 Task: In the  document Pyramidsletter.txt Insert the command  'Viewing'Email the file to   'softage.7@softage.net', with message attached Action Required: This requires your review and response. and file type: HTML
Action: Mouse moved to (312, 466)
Screenshot: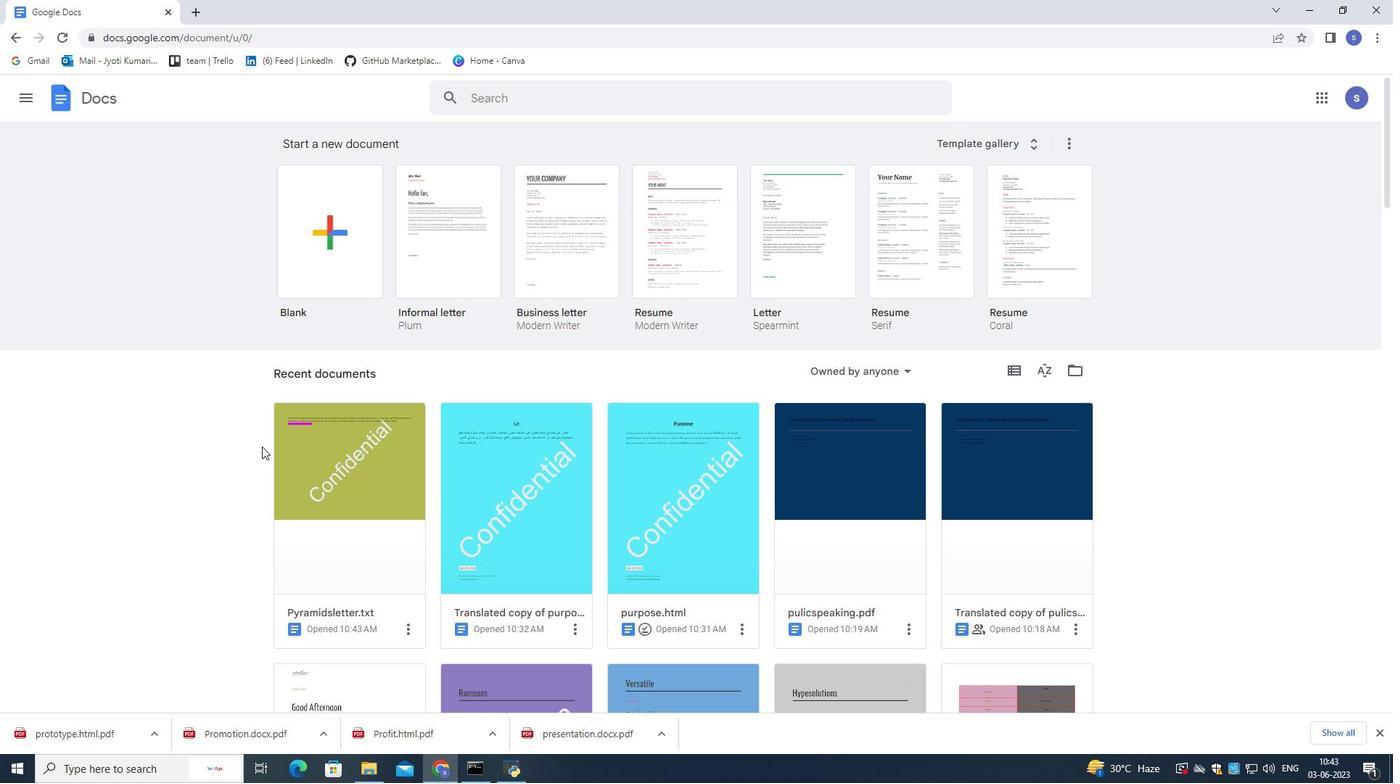 
Action: Mouse pressed left at (312, 466)
Screenshot: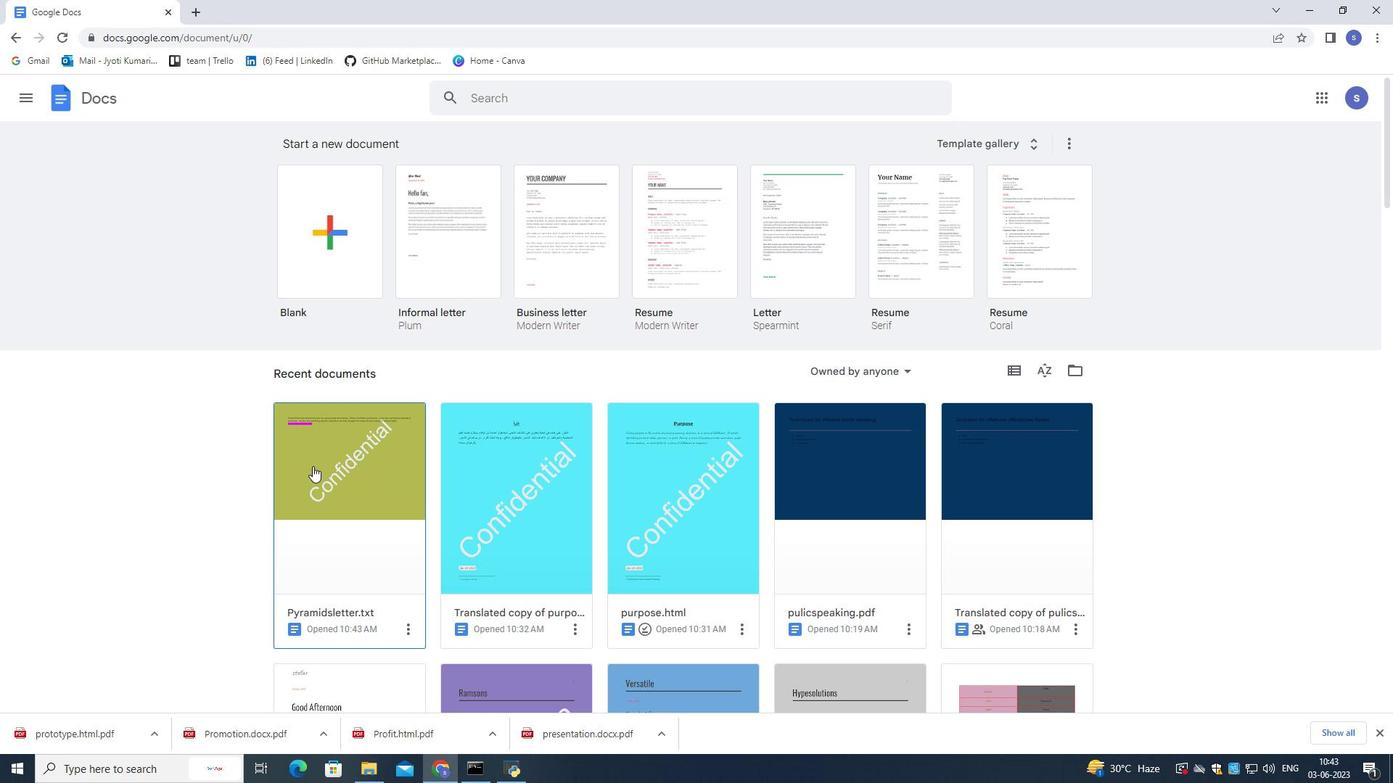 
Action: Mouse moved to (313, 466)
Screenshot: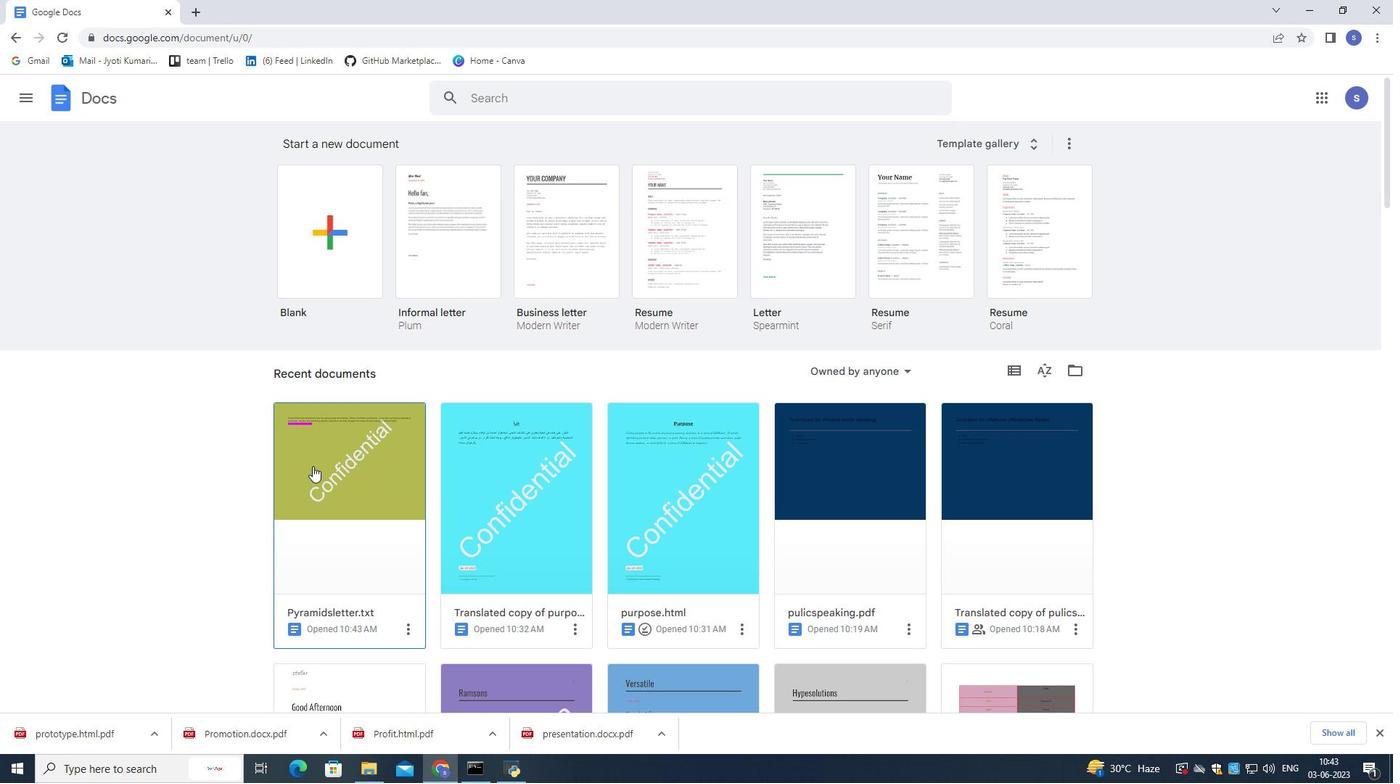
Action: Mouse pressed left at (313, 466)
Screenshot: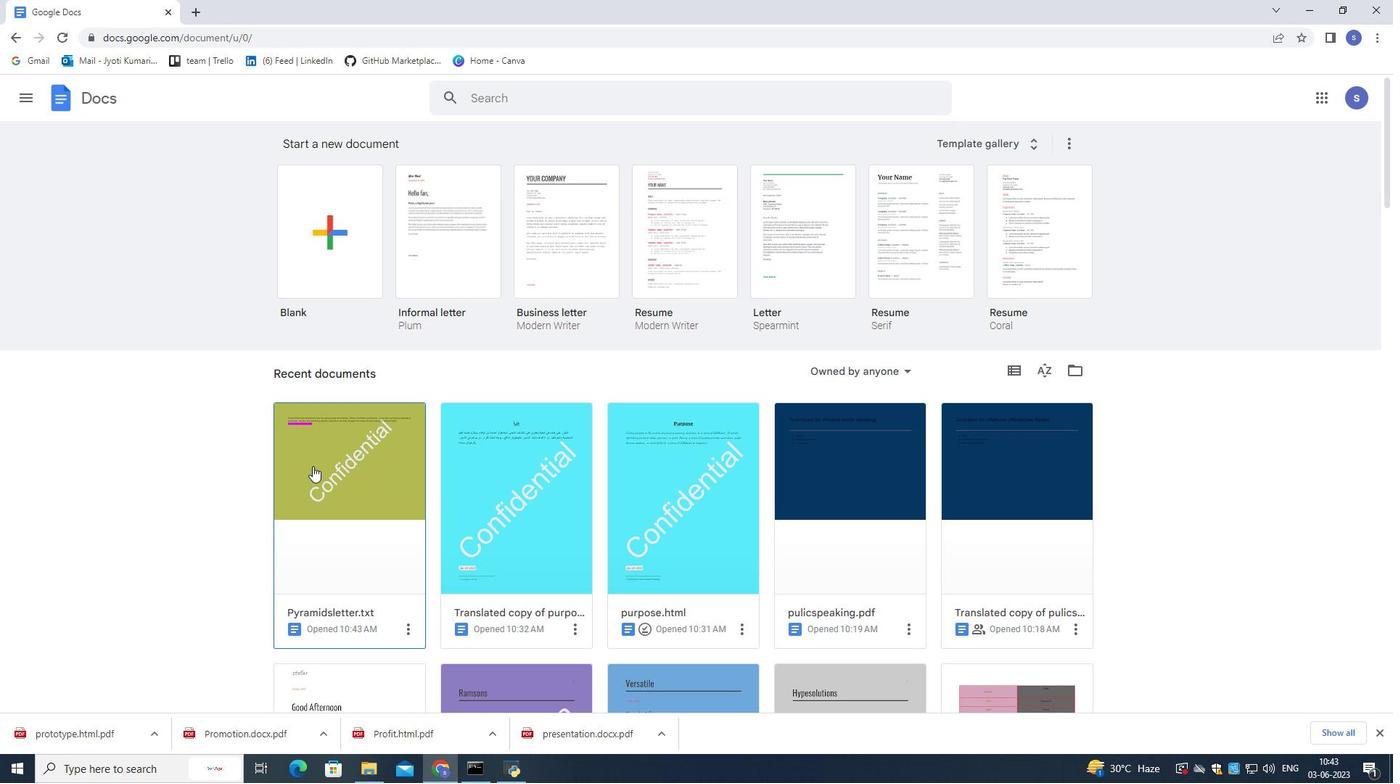 
Action: Mouse pressed left at (313, 466)
Screenshot: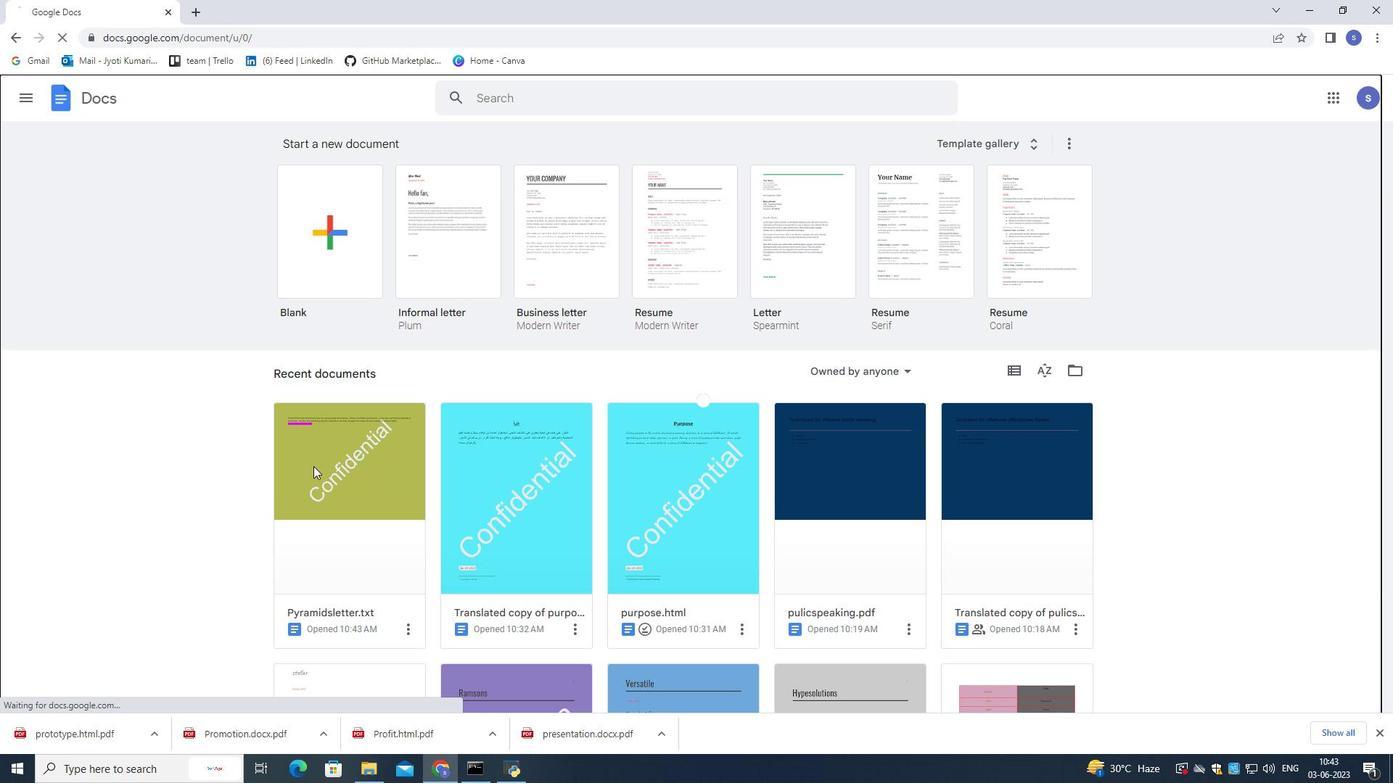 
Action: Mouse moved to (1293, 143)
Screenshot: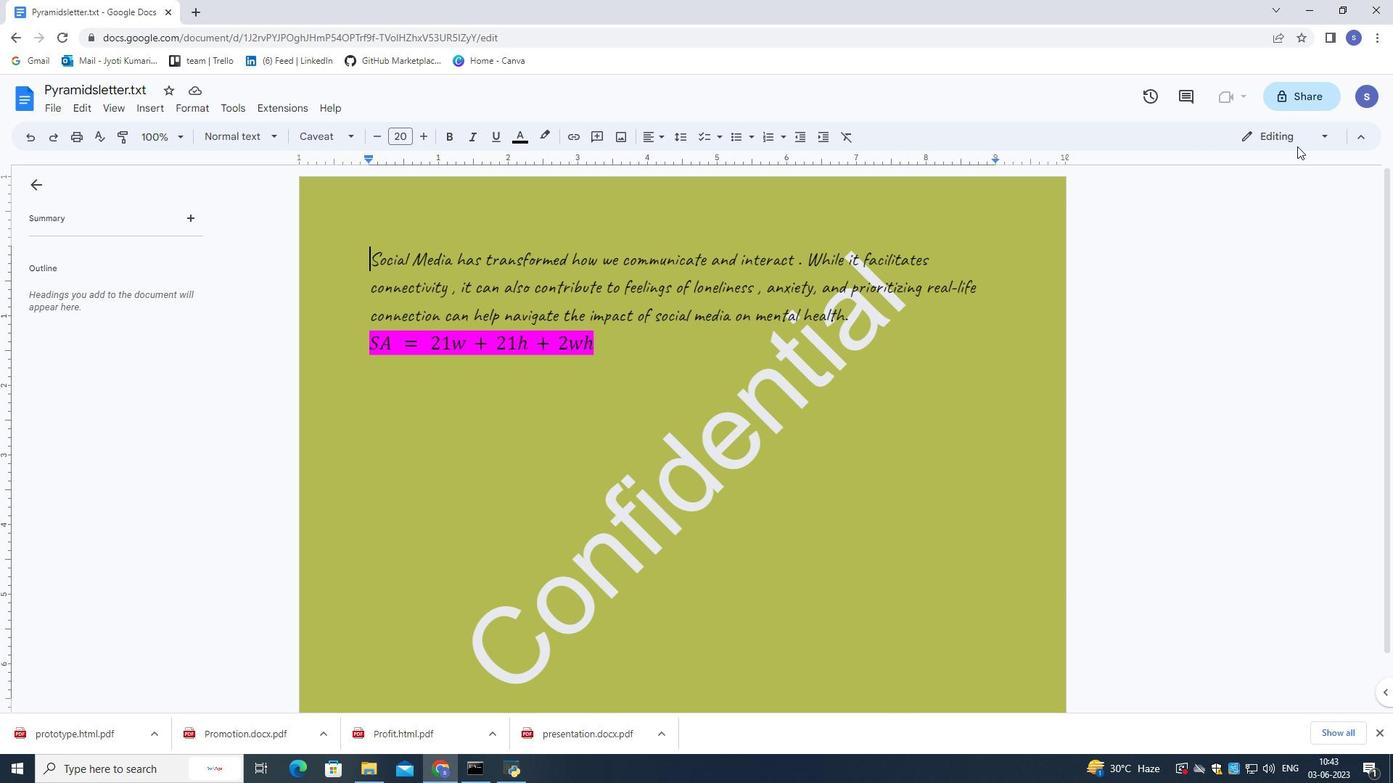 
Action: Mouse pressed left at (1293, 143)
Screenshot: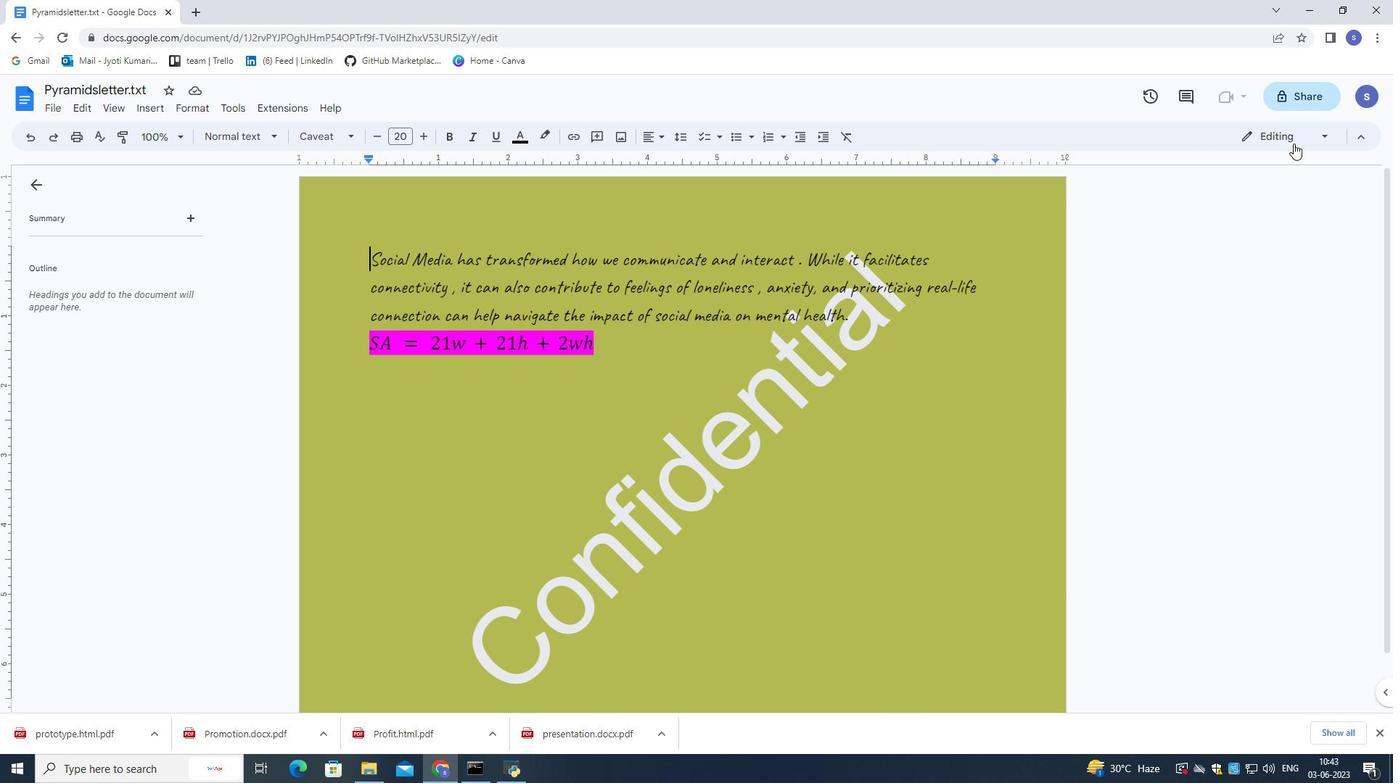 
Action: Mouse moved to (1286, 234)
Screenshot: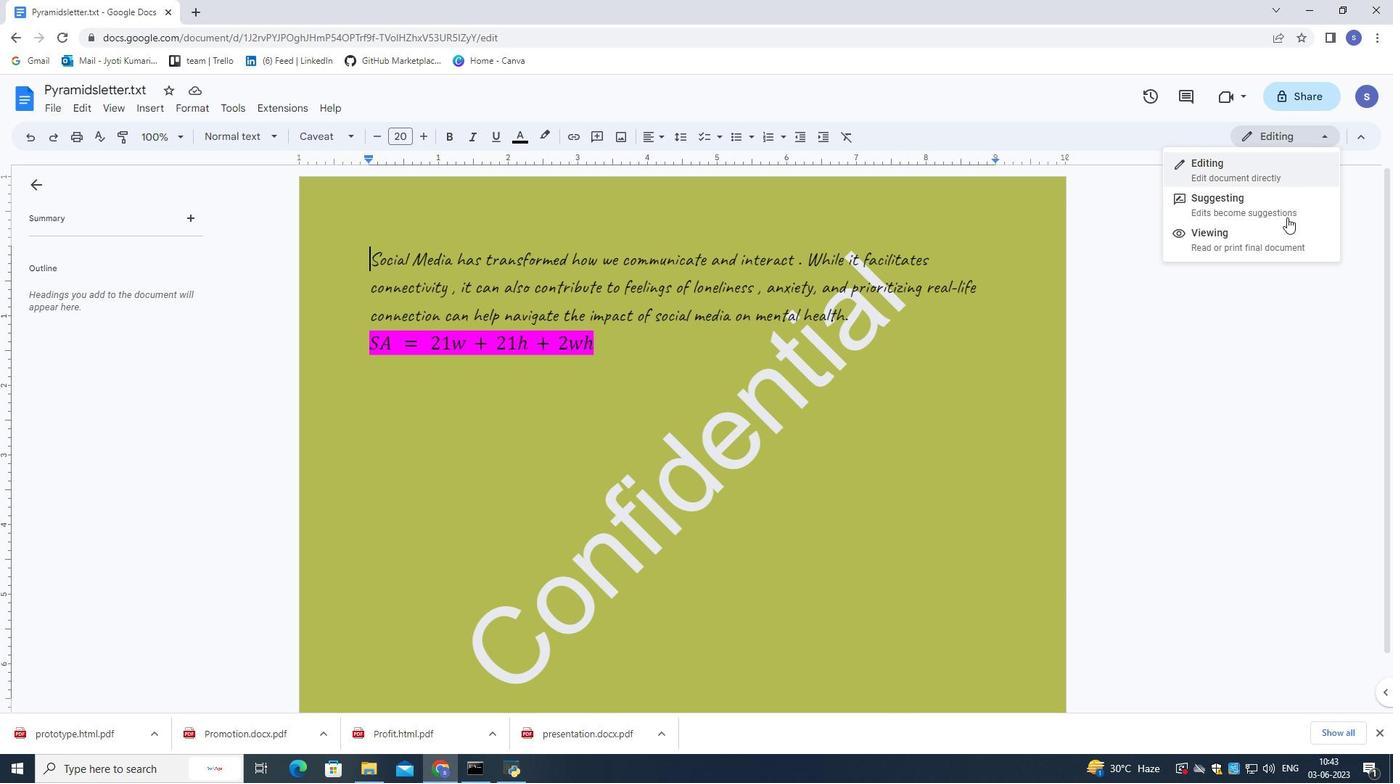 
Action: Mouse pressed left at (1286, 234)
Screenshot: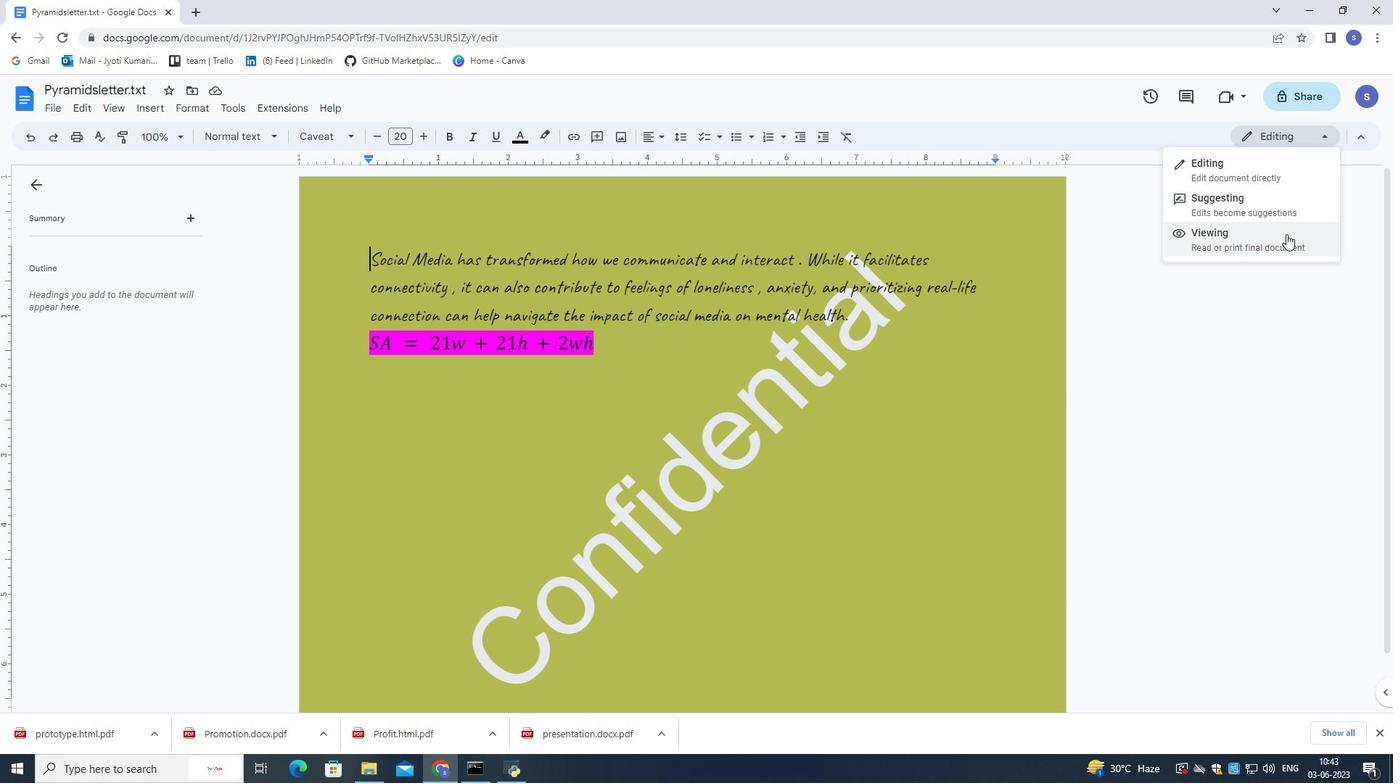 
Action: Mouse moved to (55, 108)
Screenshot: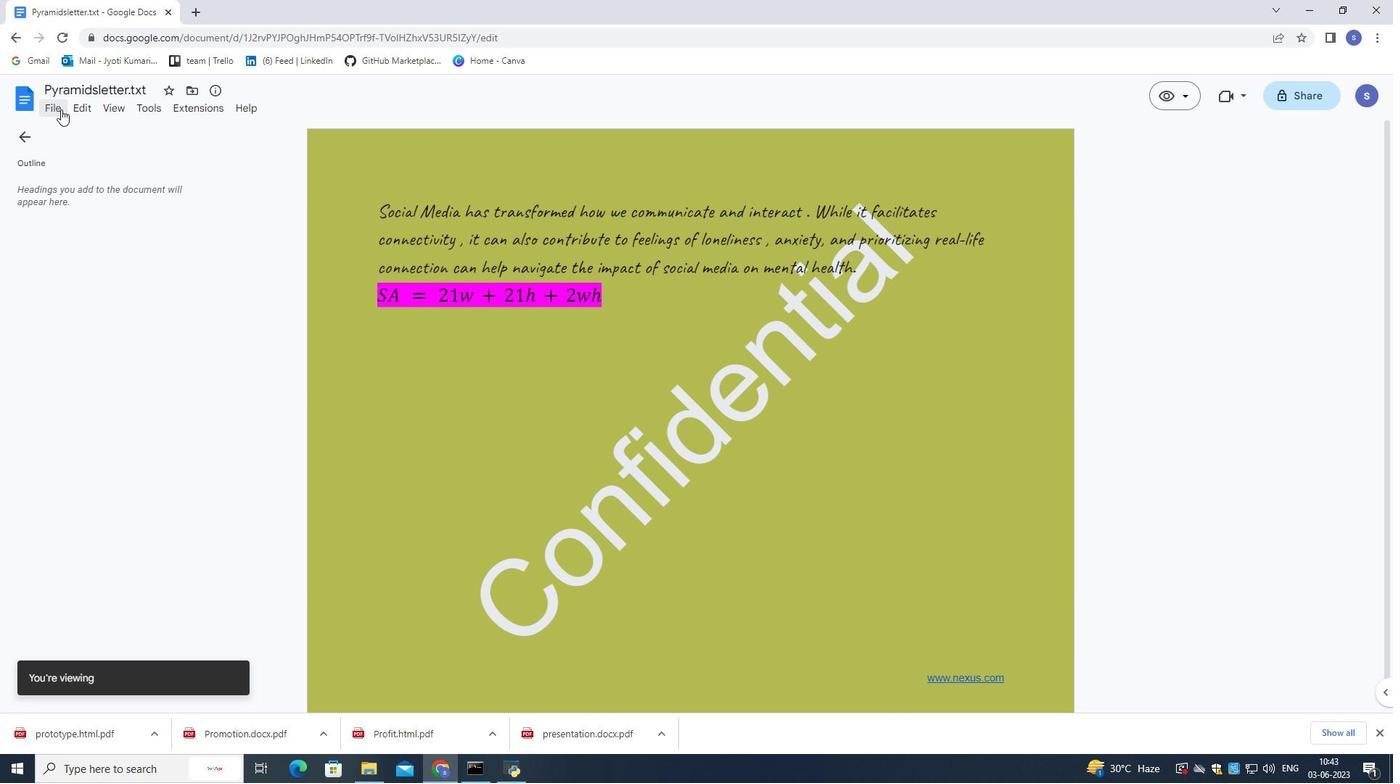 
Action: Mouse pressed left at (55, 108)
Screenshot: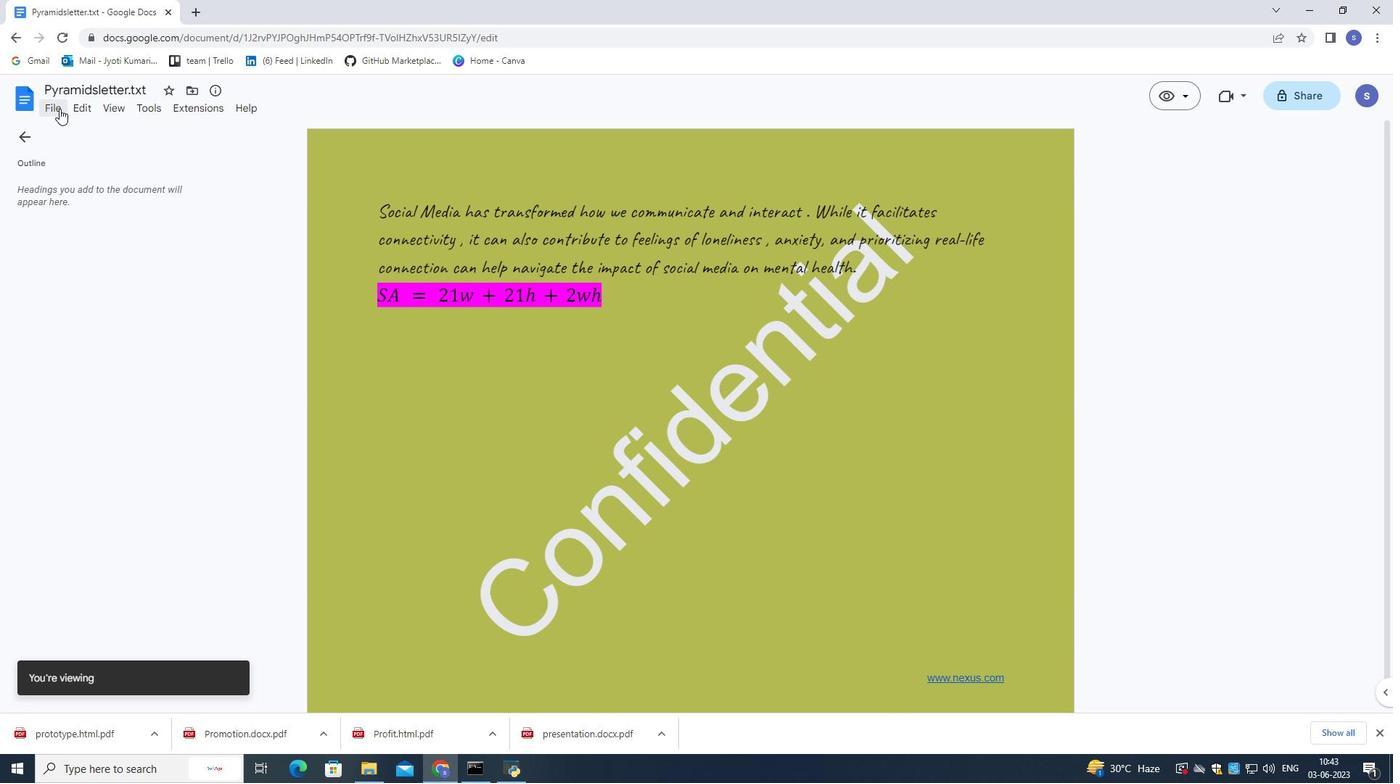 
Action: Mouse moved to (338, 244)
Screenshot: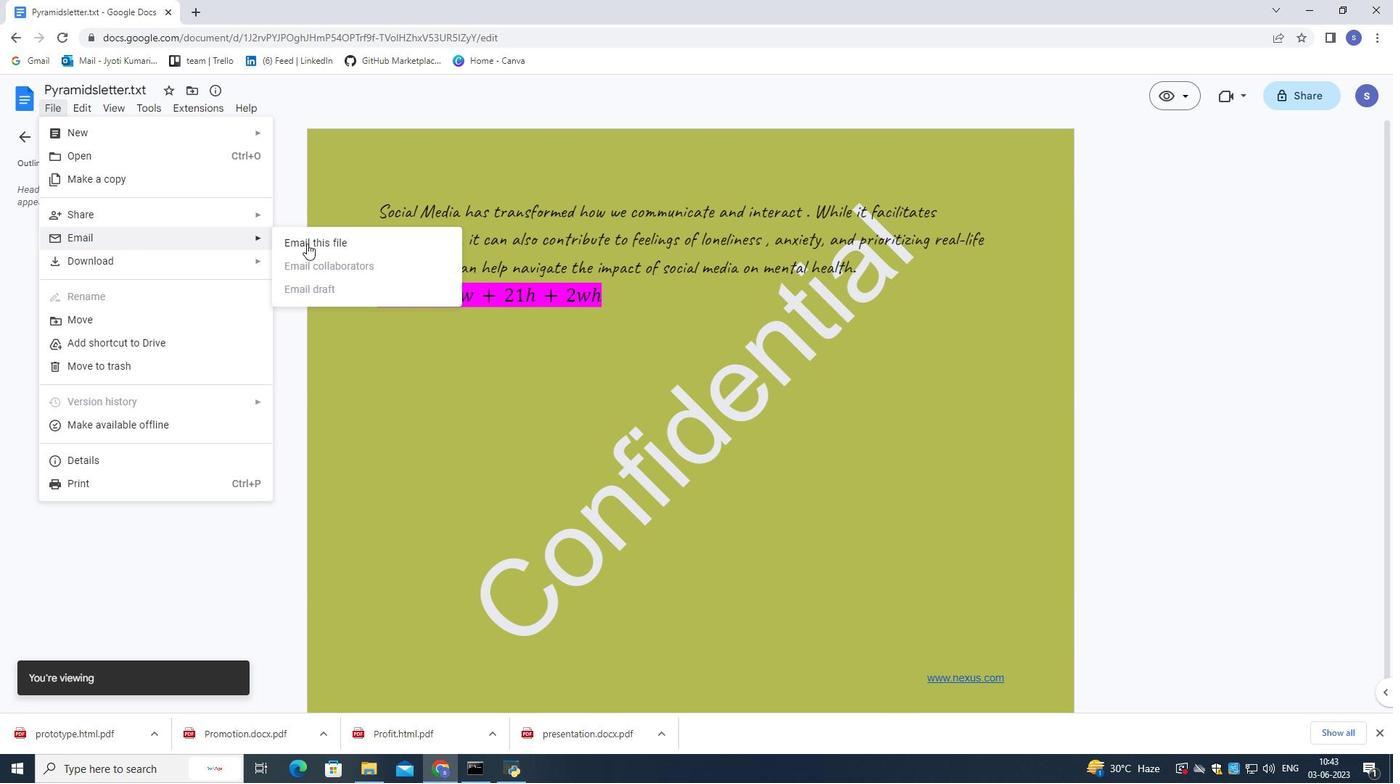 
Action: Mouse pressed left at (338, 244)
Screenshot: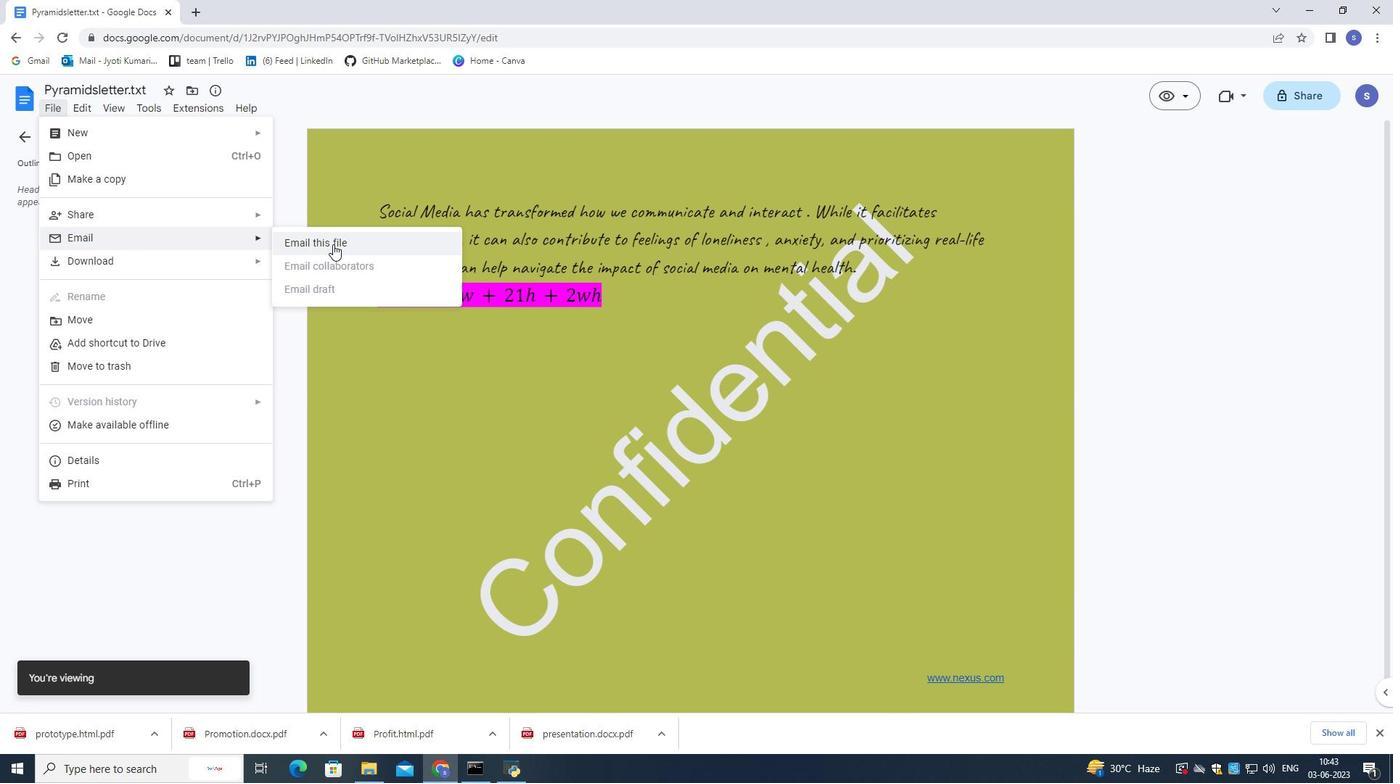 
Action: Key pressed softage.7<Key.shift>@softage.net
Screenshot: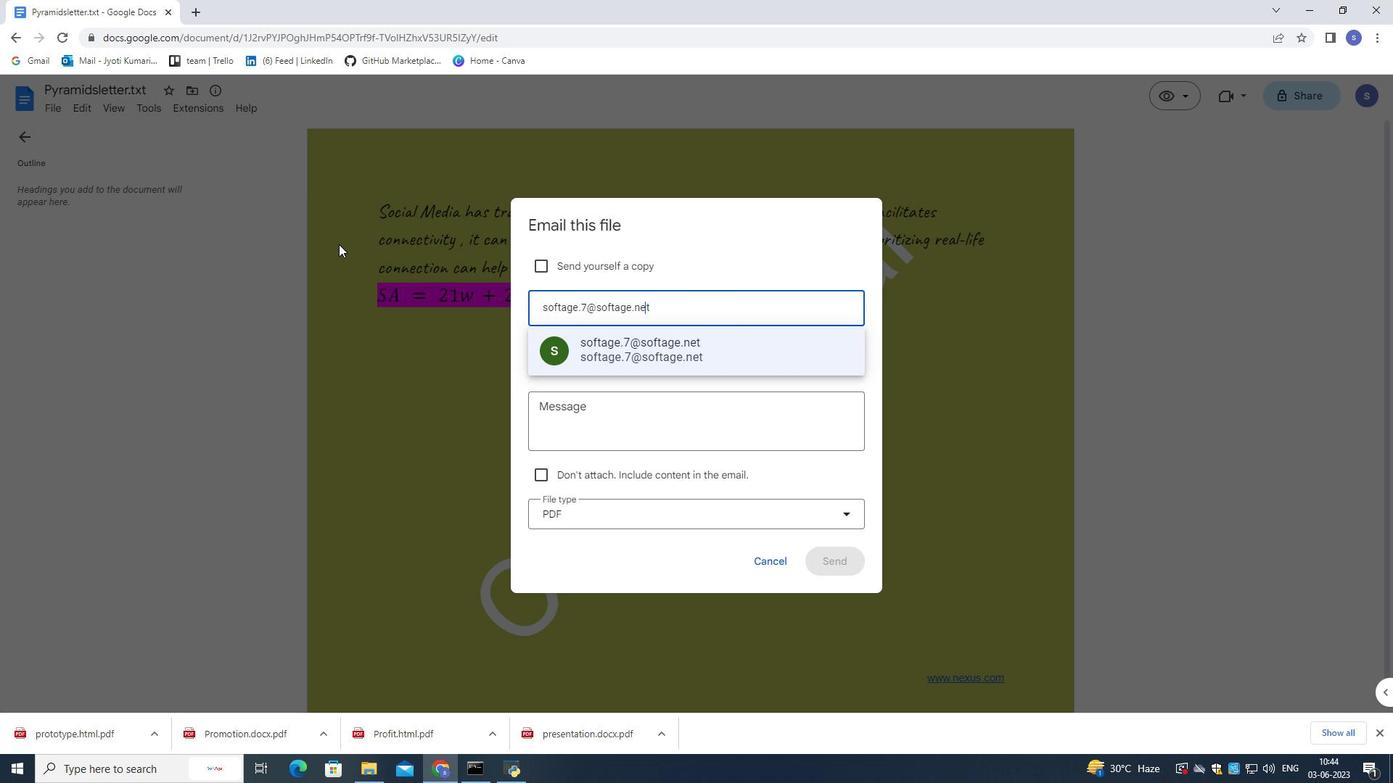 
Action: Mouse moved to (545, 349)
Screenshot: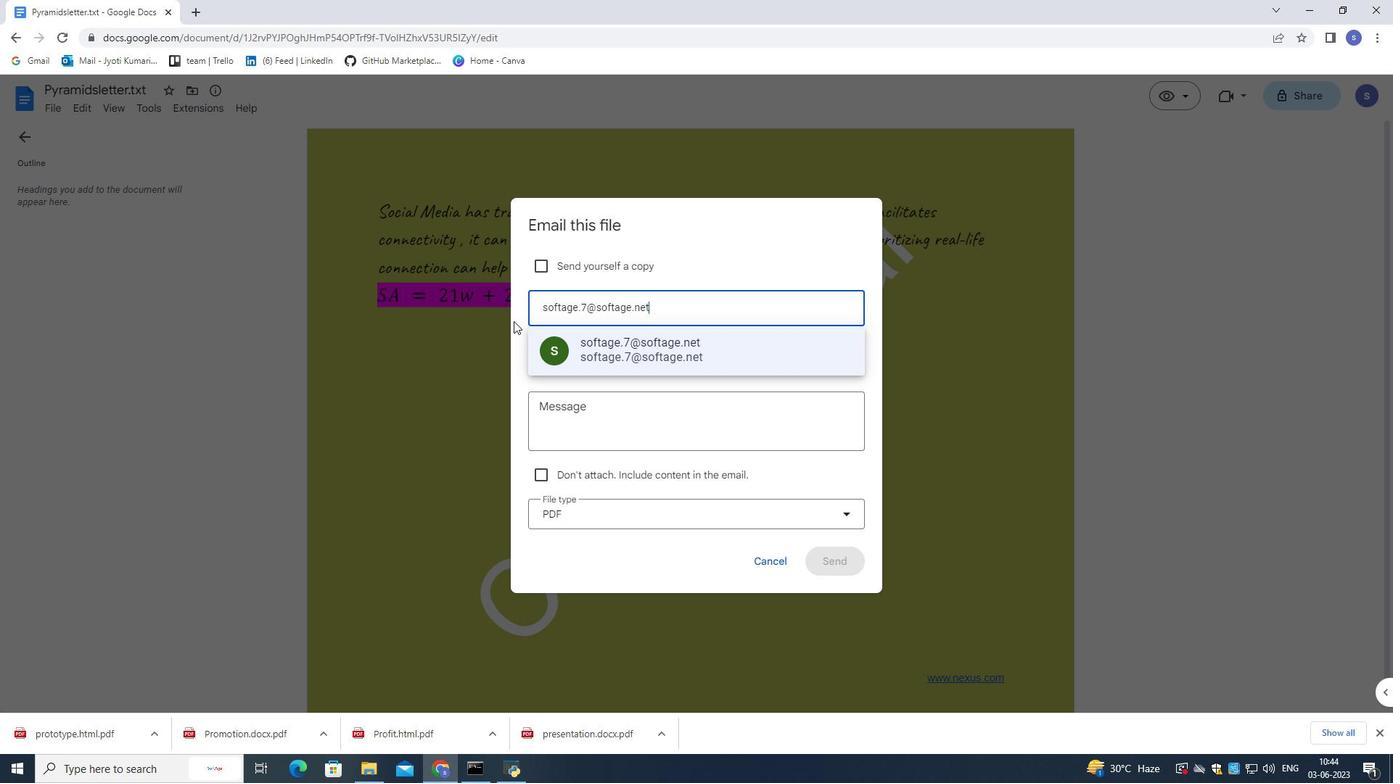 
Action: Mouse pressed left at (545, 349)
Screenshot: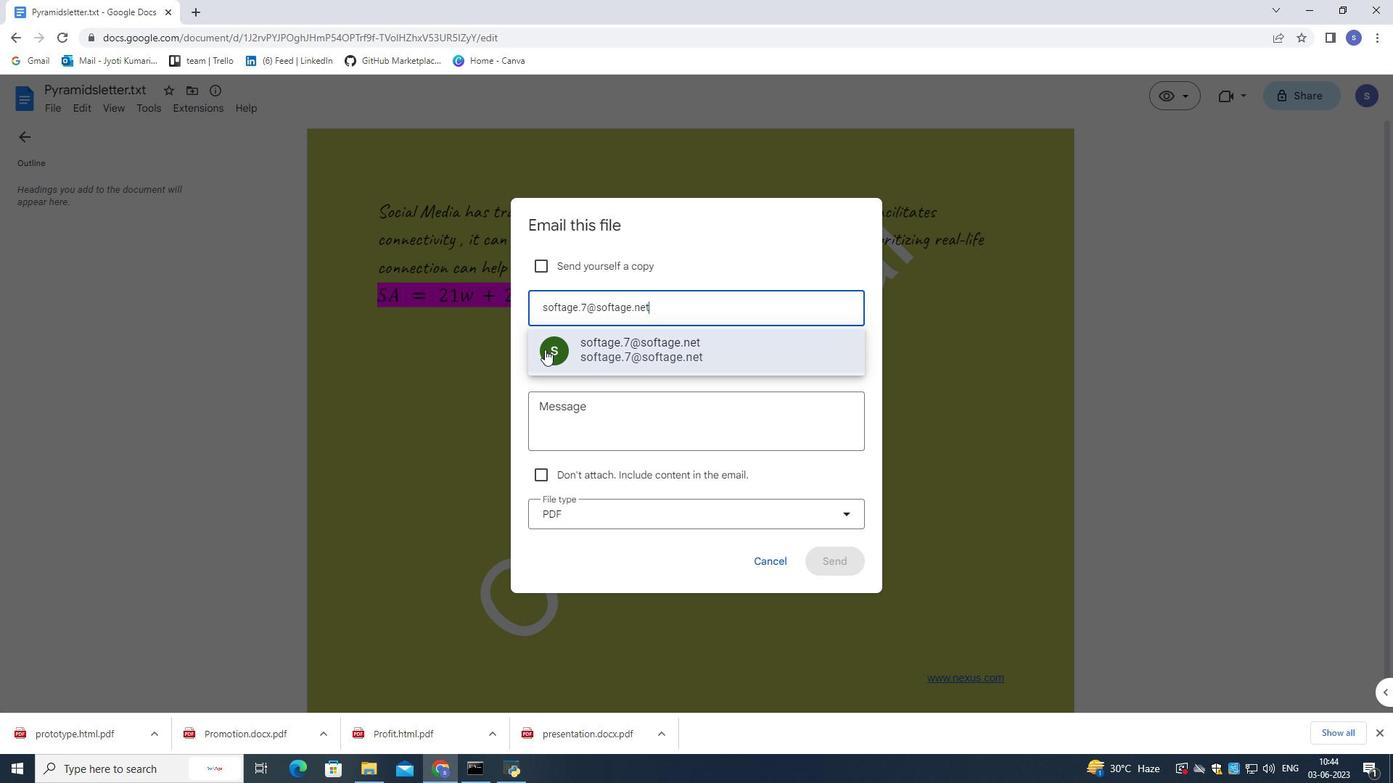 
Action: Mouse moved to (748, 422)
Screenshot: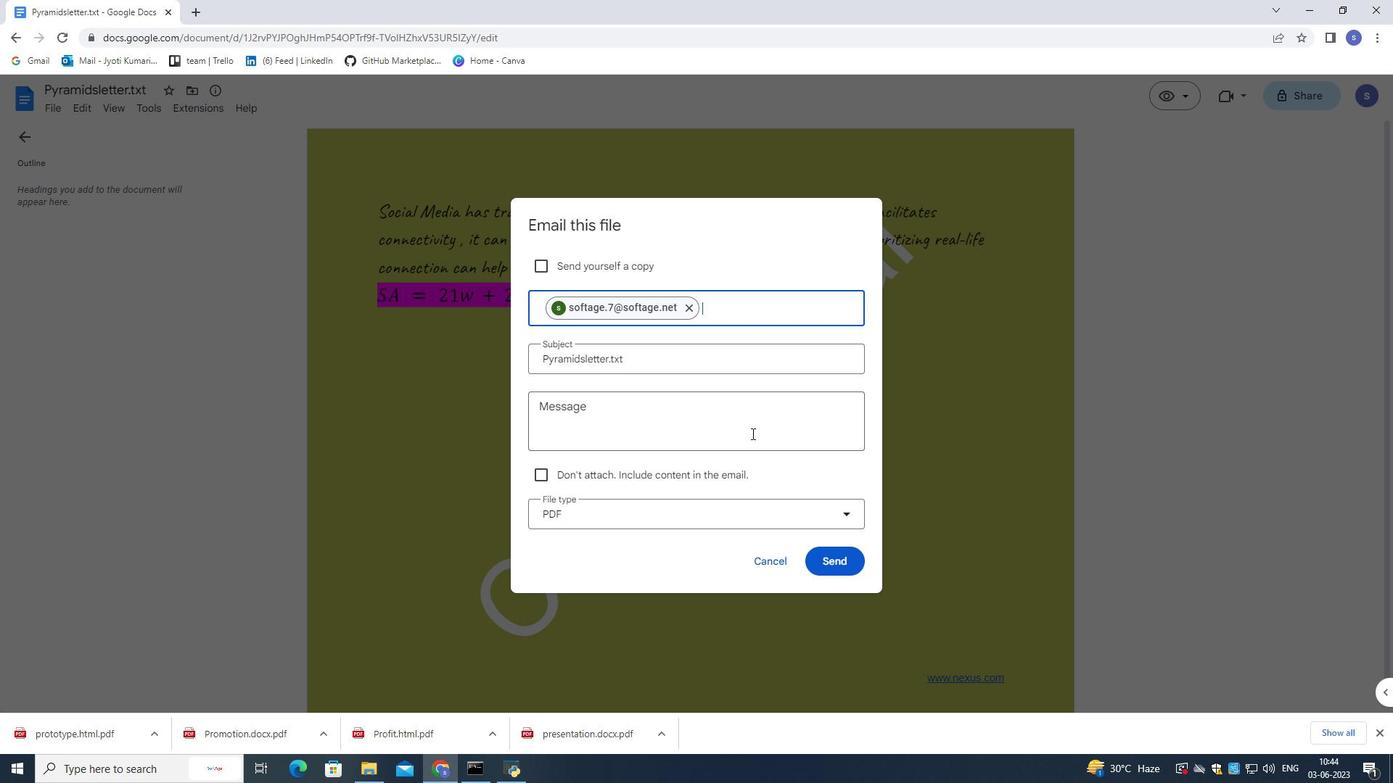 
Action: Mouse pressed left at (748, 422)
Screenshot: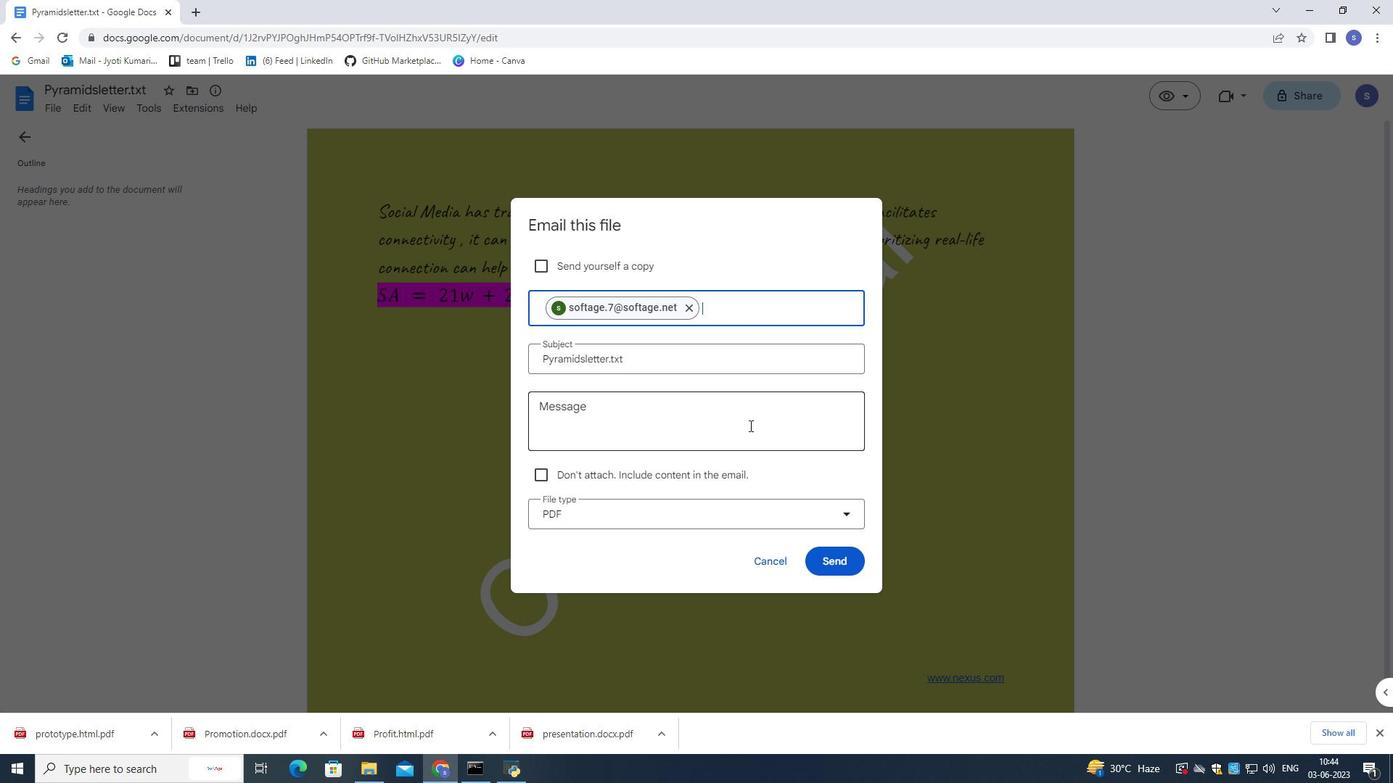 
Action: Key pressed <Key.shift>Action<Key.space><Key.shift>Required<Key.space><Key.shift_r>:<Key.space><Key.shift>This<Key.space>requires<Key.space>your<Key.space>review<Key.space>and<Key.space>response.
Screenshot: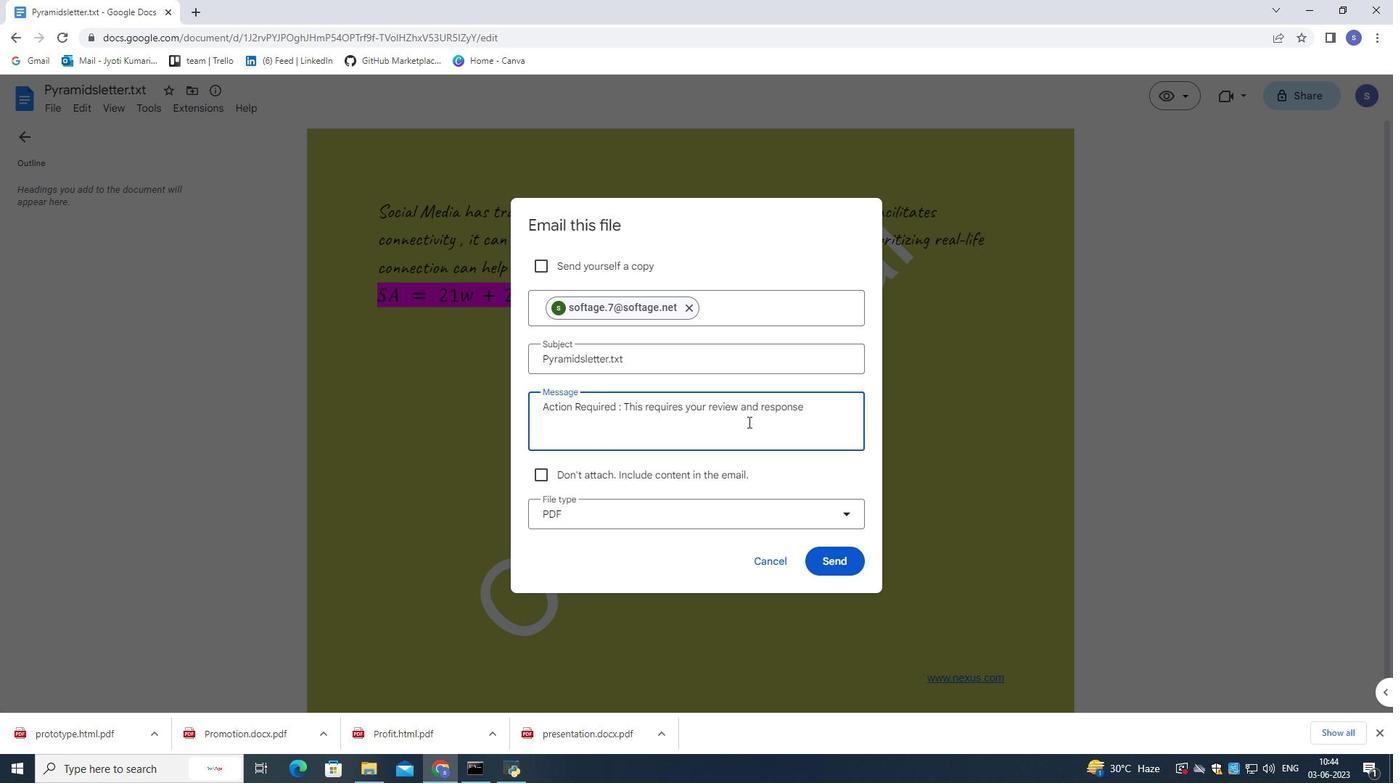 
Action: Mouse moved to (761, 516)
Screenshot: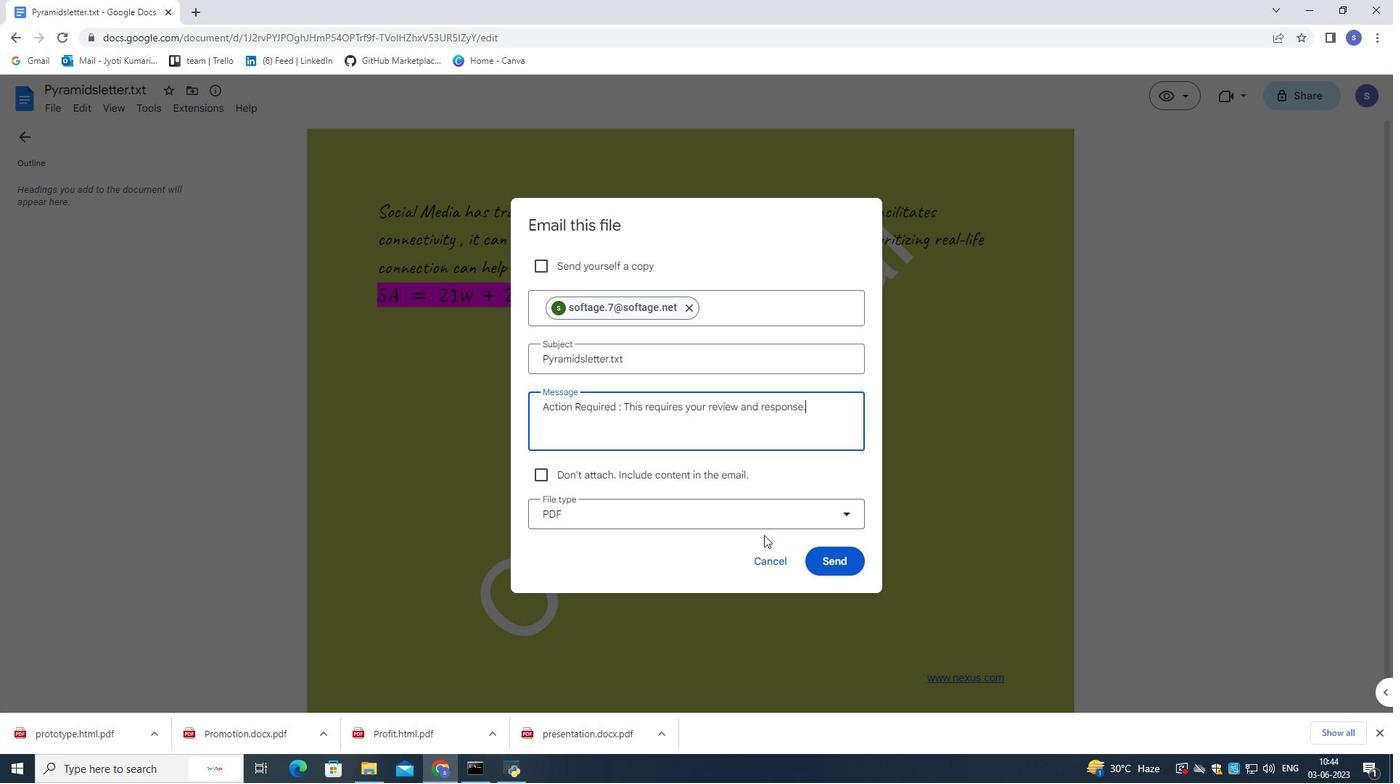
Action: Mouse pressed left at (761, 516)
Screenshot: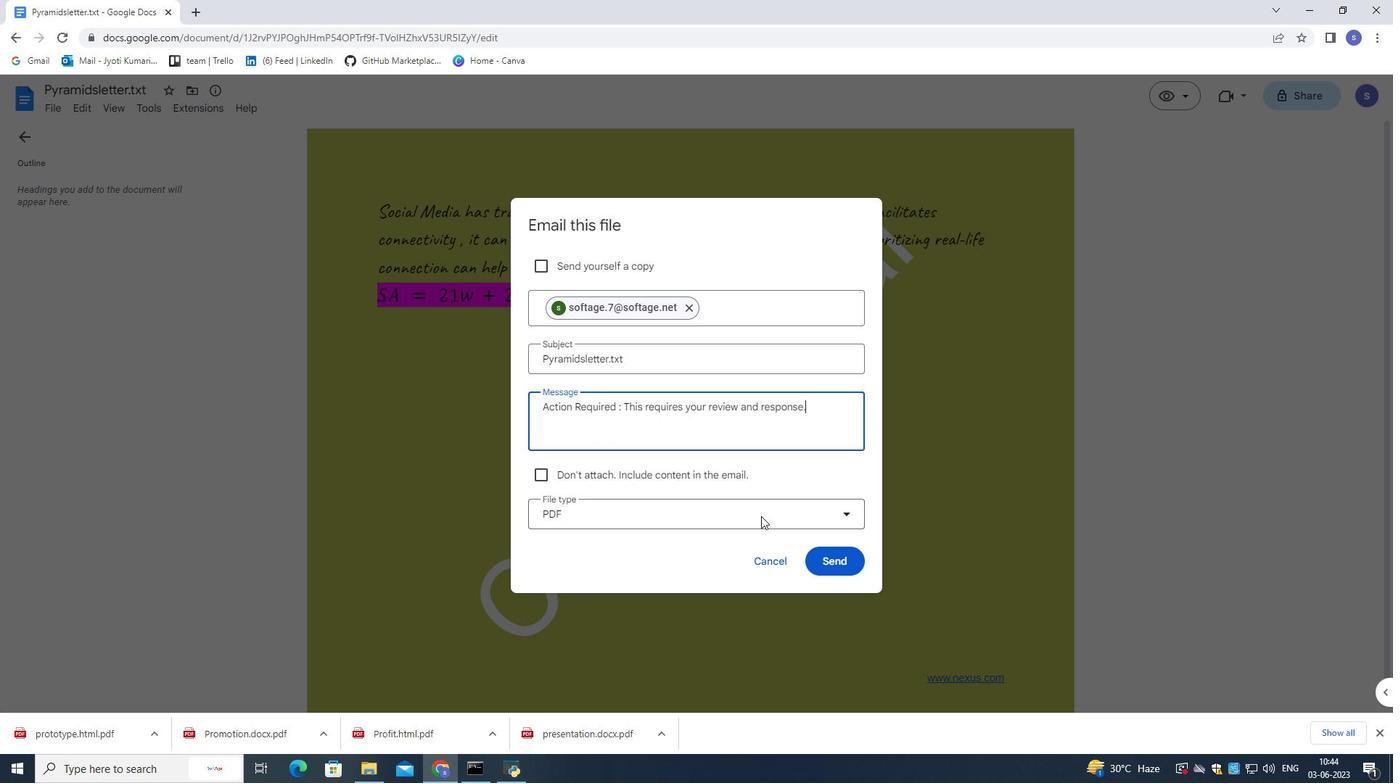 
Action: Mouse moved to (758, 616)
Screenshot: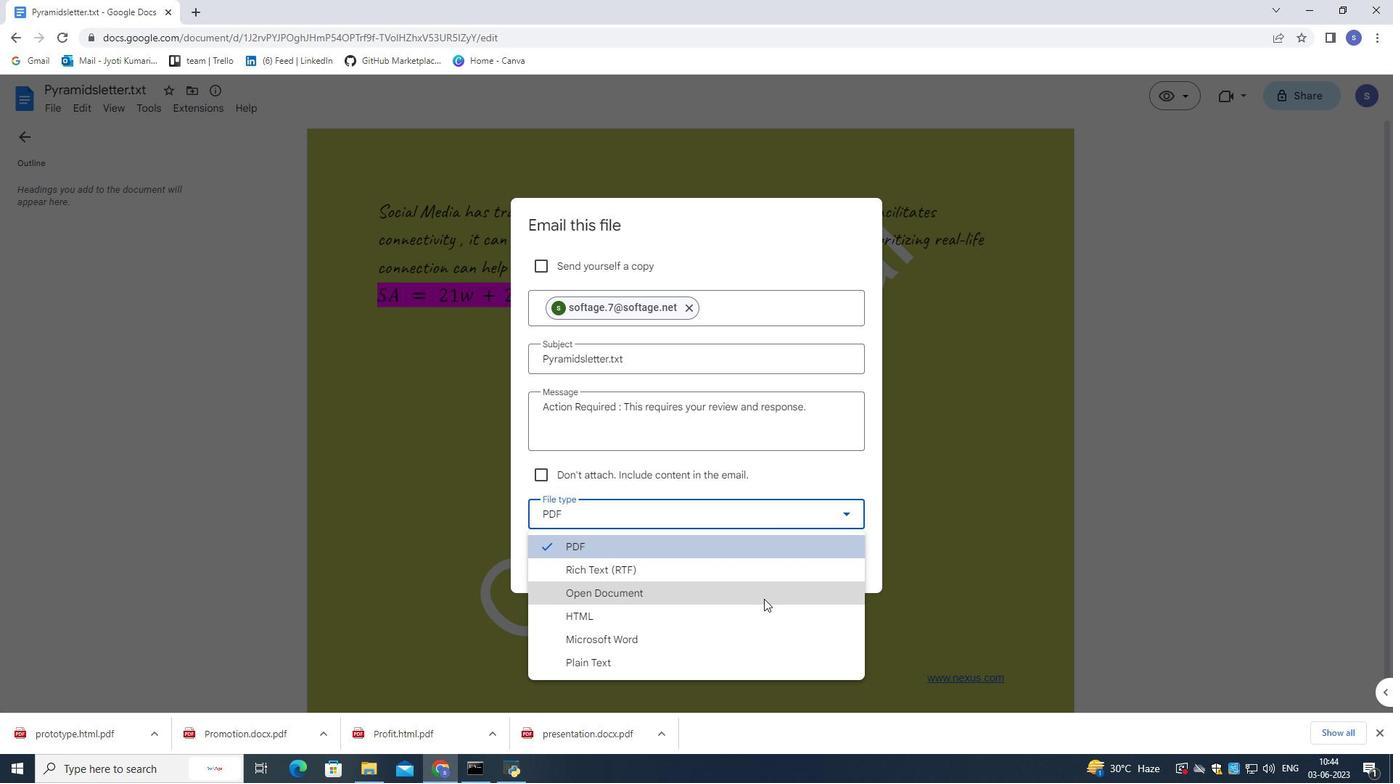 
Action: Mouse pressed left at (758, 616)
Screenshot: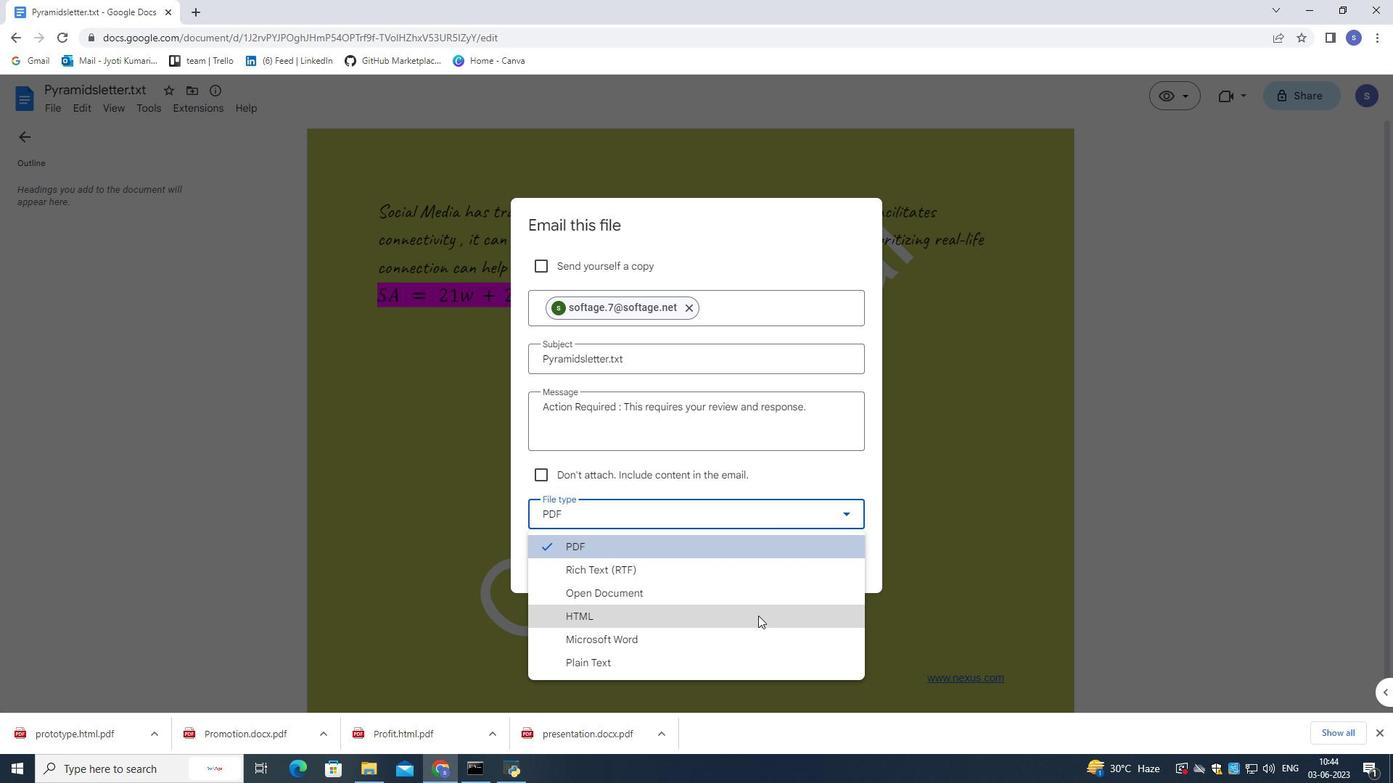 
Action: Mouse moved to (817, 568)
Screenshot: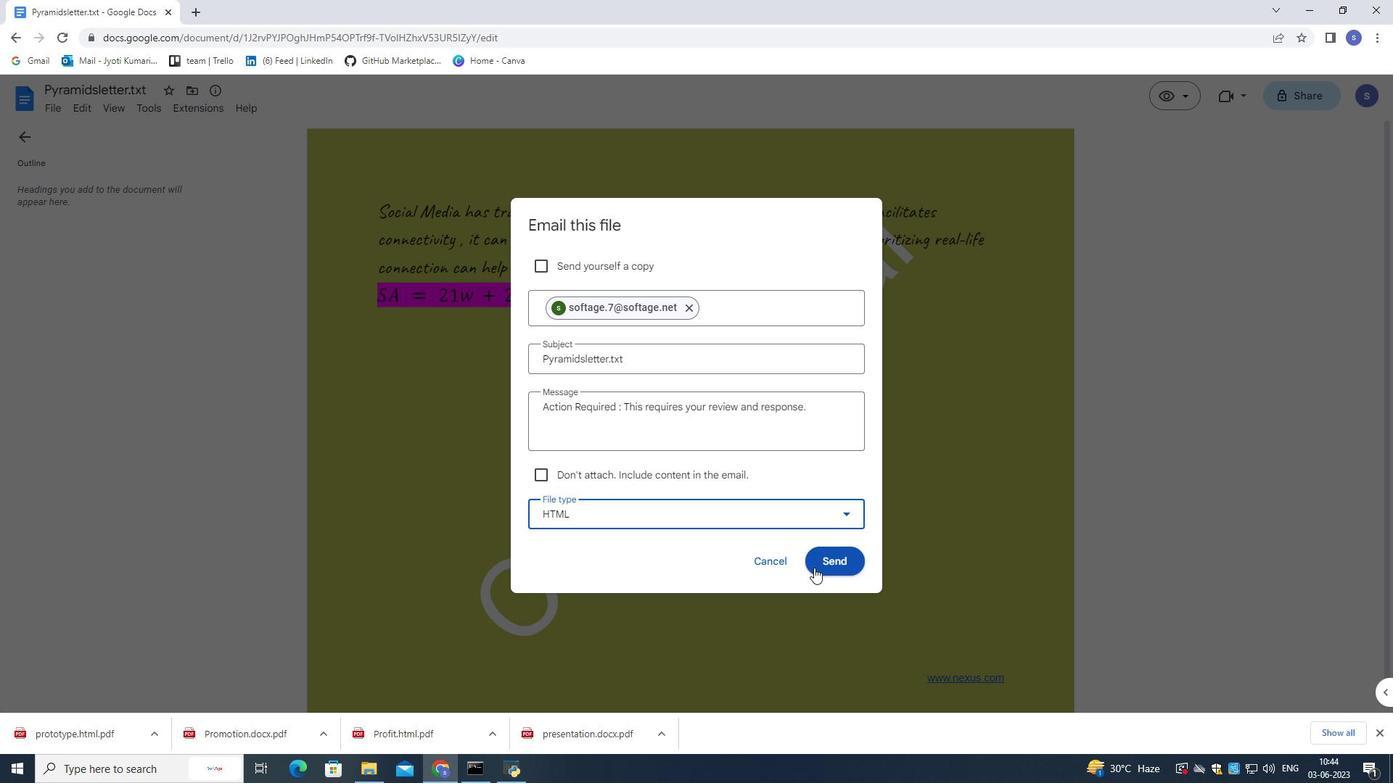 
Action: Mouse pressed left at (817, 568)
Screenshot: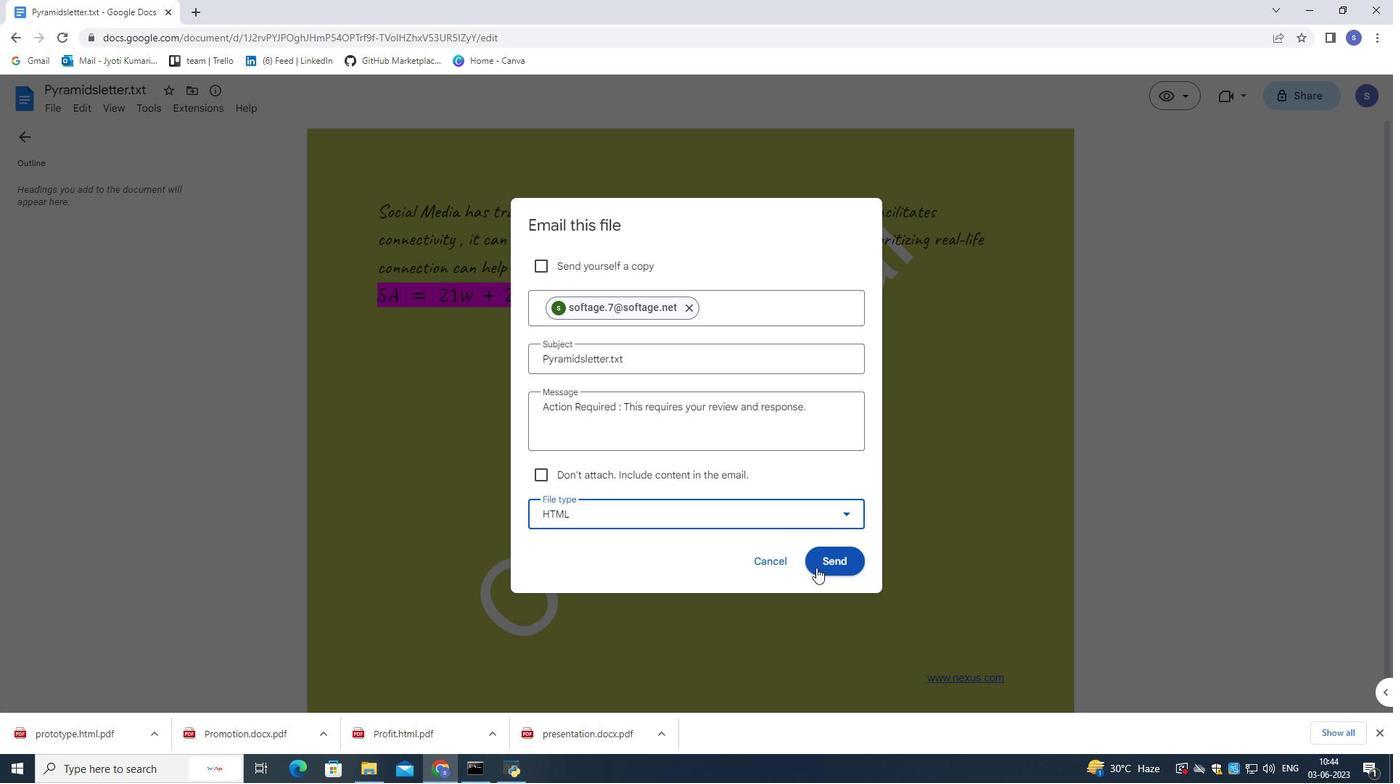 
Action: Mouse moved to (224, 413)
Screenshot: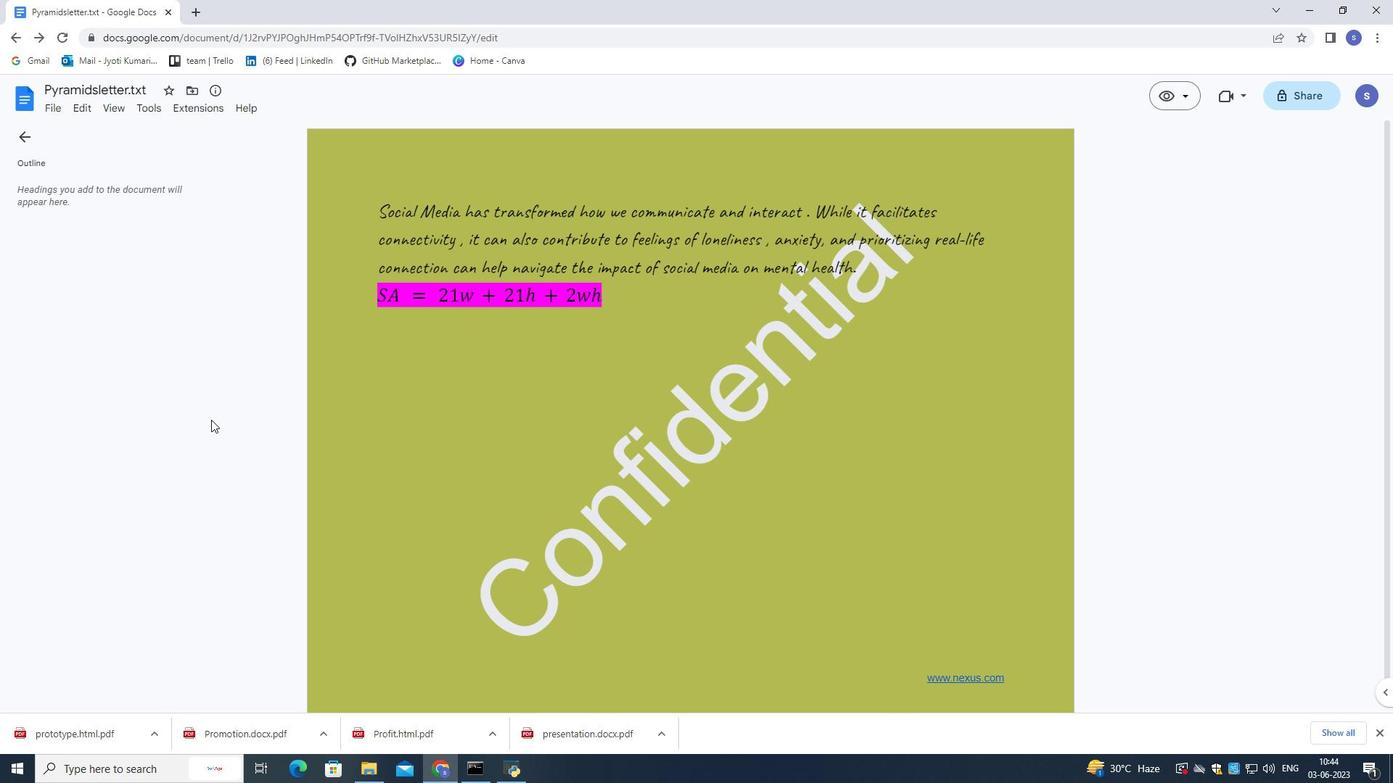 
